 Task: Crop the image.
Action: Mouse moved to (522, 213)
Screenshot: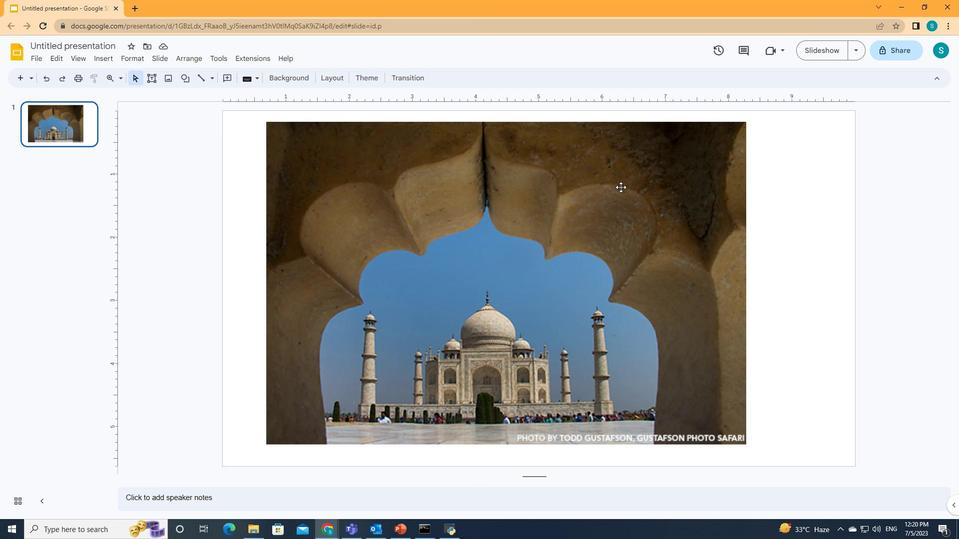 
Action: Mouse pressed left at (522, 213)
Screenshot: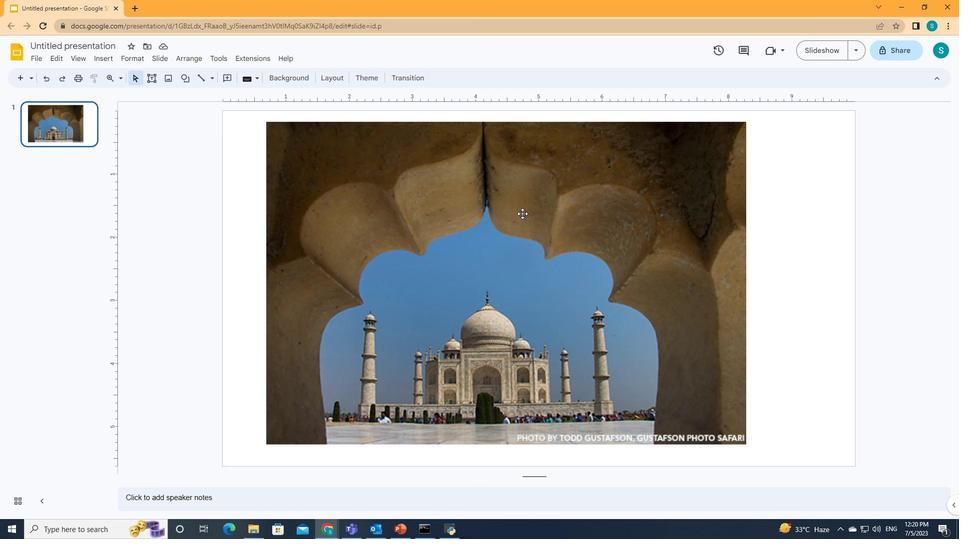 
Action: Mouse moved to (134, 54)
Screenshot: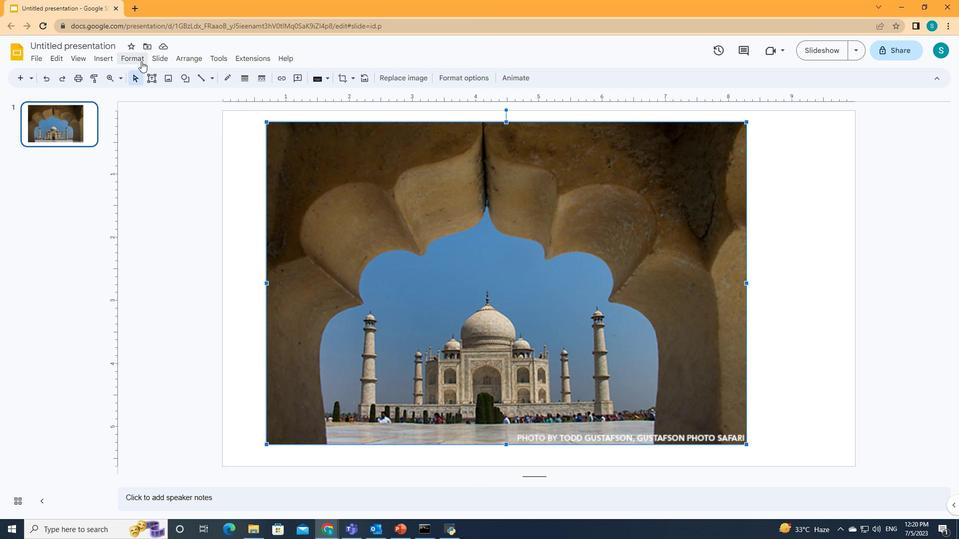 
Action: Mouse pressed left at (134, 54)
Screenshot: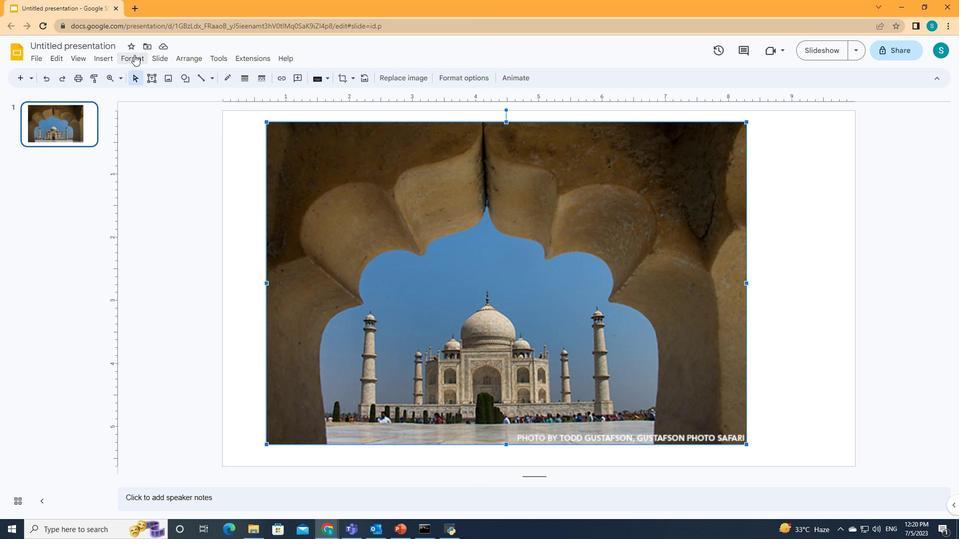 
Action: Mouse moved to (167, 160)
Screenshot: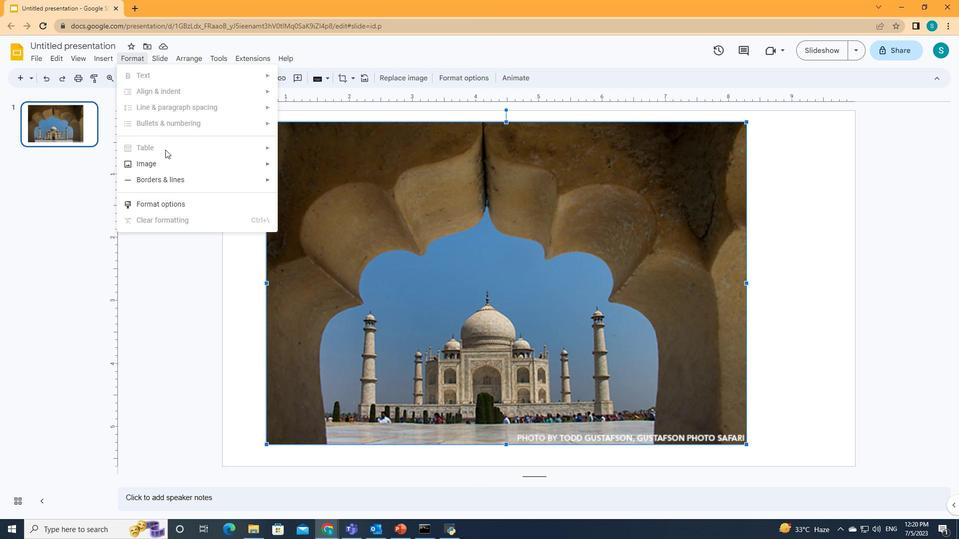 
Action: Mouse pressed left at (167, 160)
Screenshot: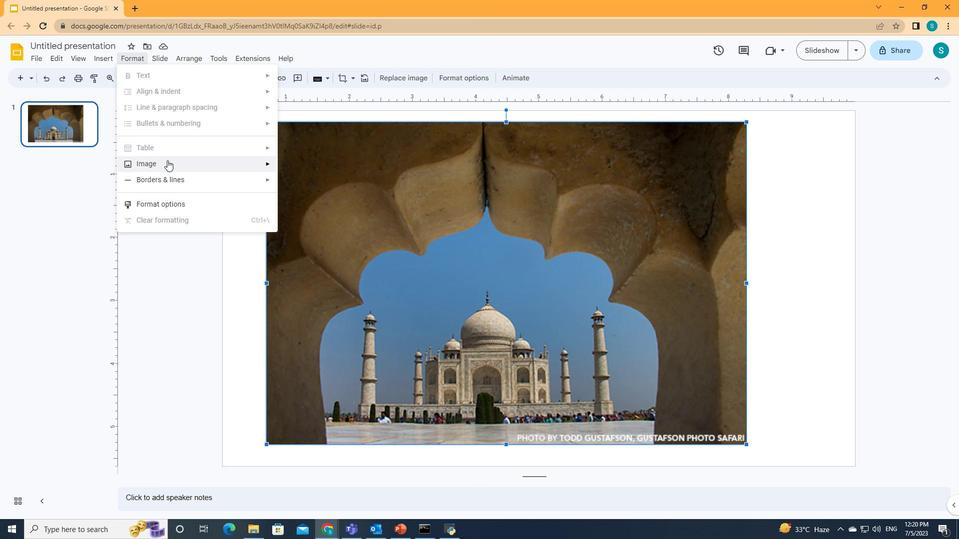 
Action: Mouse moved to (311, 168)
Screenshot: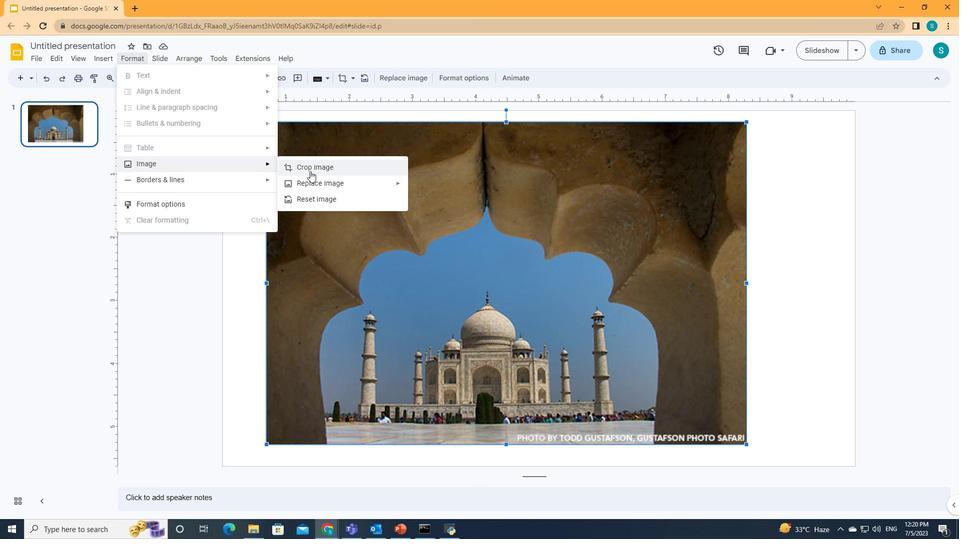
Action: Mouse pressed left at (311, 168)
Screenshot: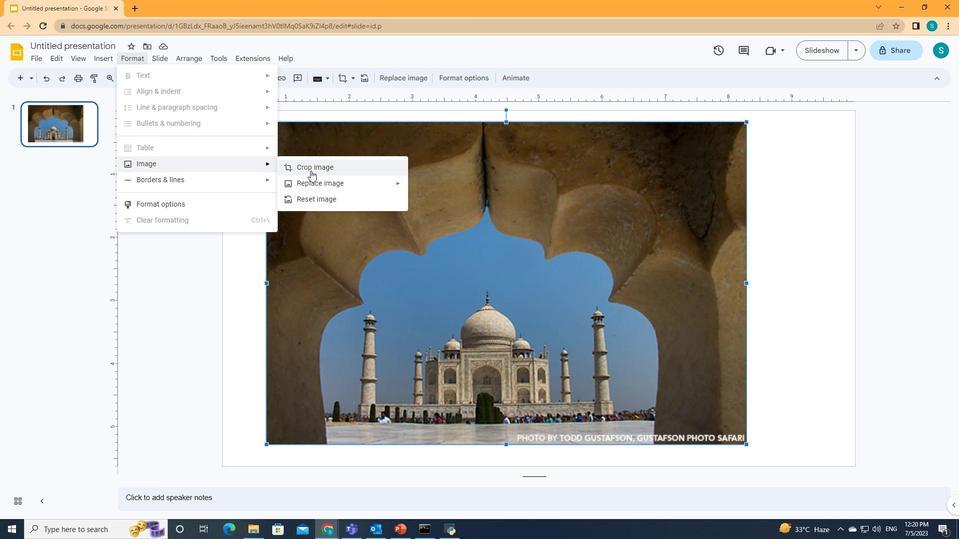 
Action: Mouse moved to (266, 122)
Screenshot: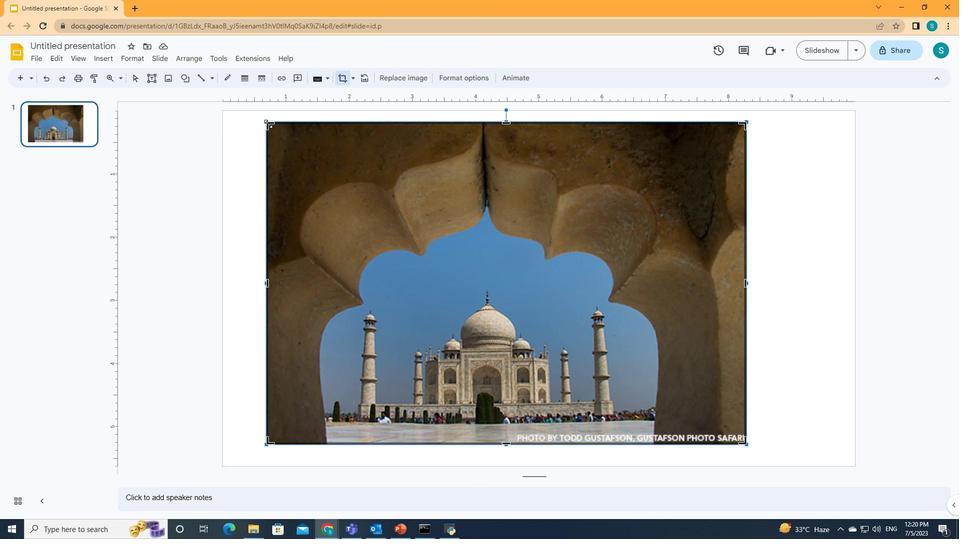 
Action: Mouse pressed left at (266, 122)
Screenshot: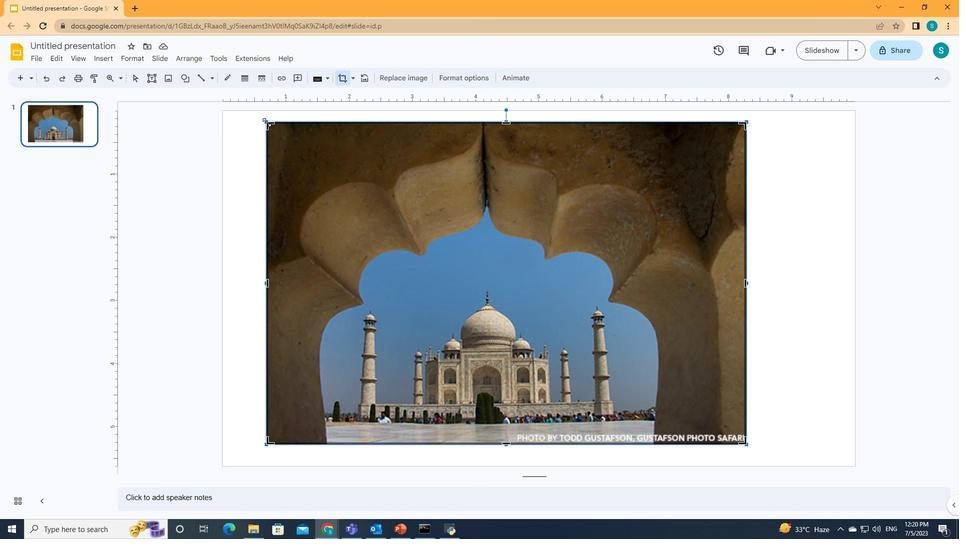 
Action: Mouse moved to (772, 248)
Screenshot: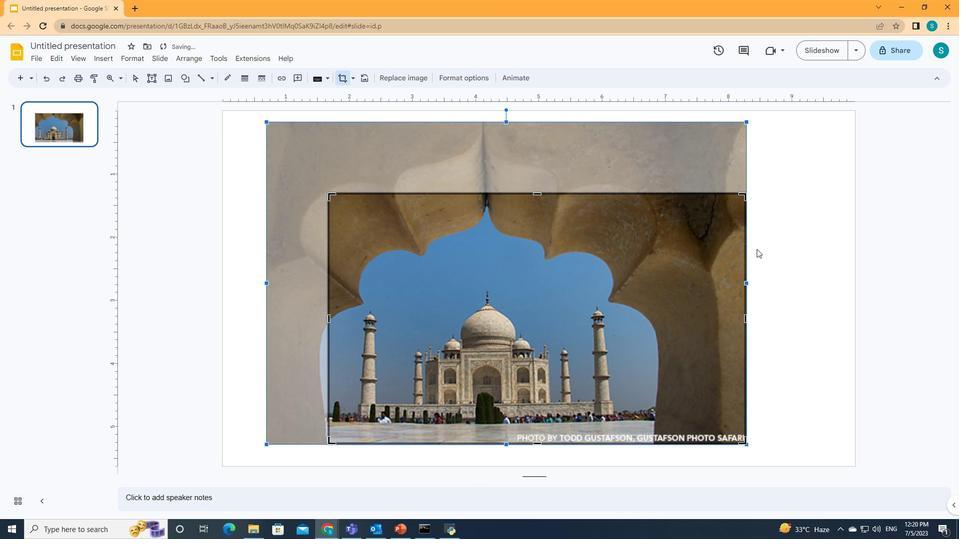 
Action: Mouse pressed left at (772, 248)
Screenshot: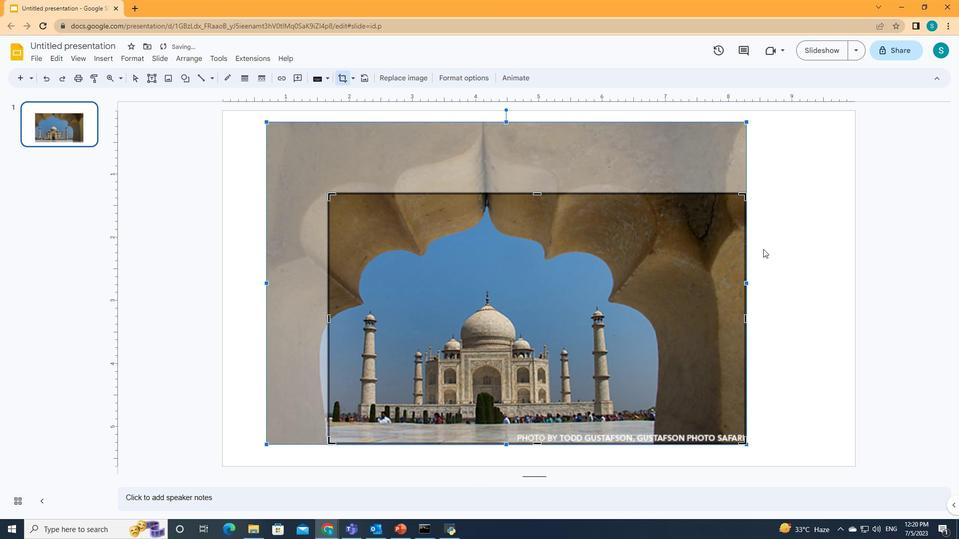 
Action: Mouse moved to (767, 246)
Screenshot: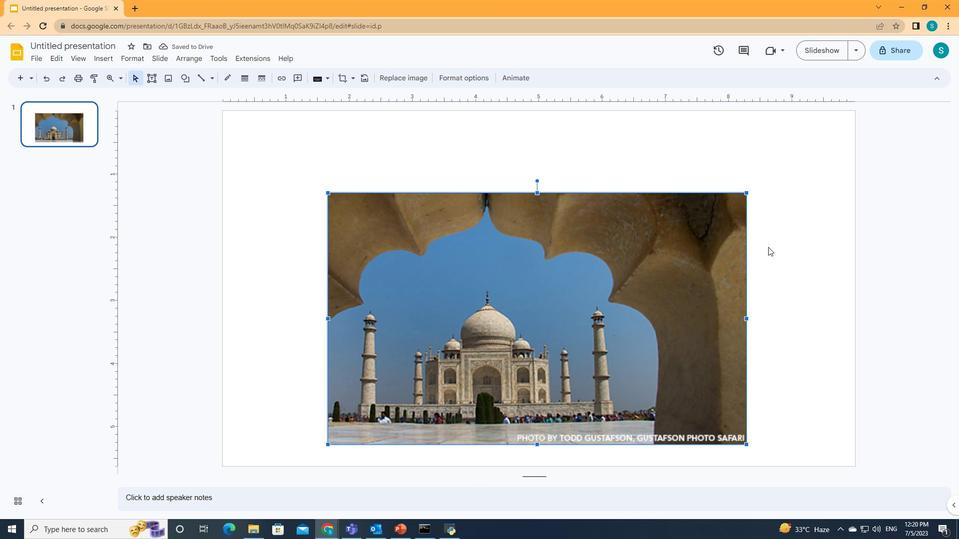 
